 Task: Look for products in the category "Joint Care Supplements" from Now only.
Action: Mouse moved to (262, 124)
Screenshot: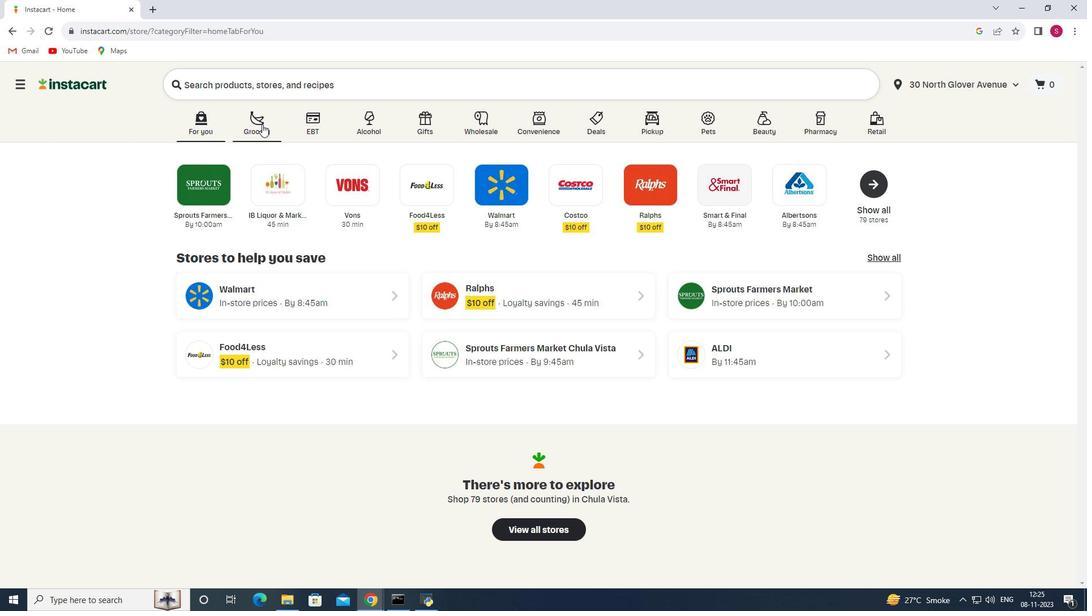 
Action: Mouse pressed left at (262, 124)
Screenshot: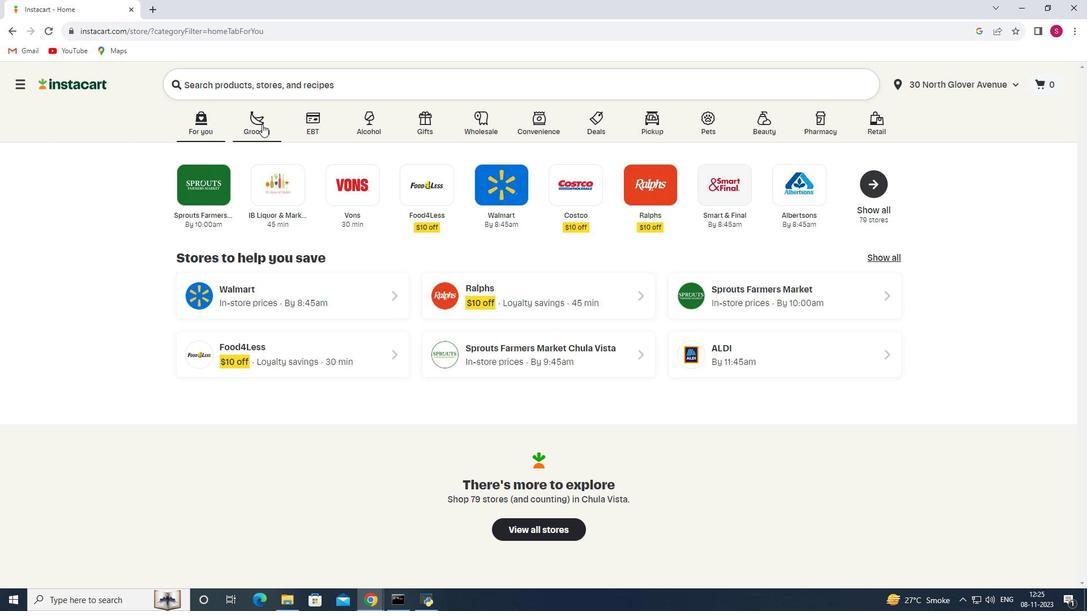 
Action: Mouse moved to (275, 327)
Screenshot: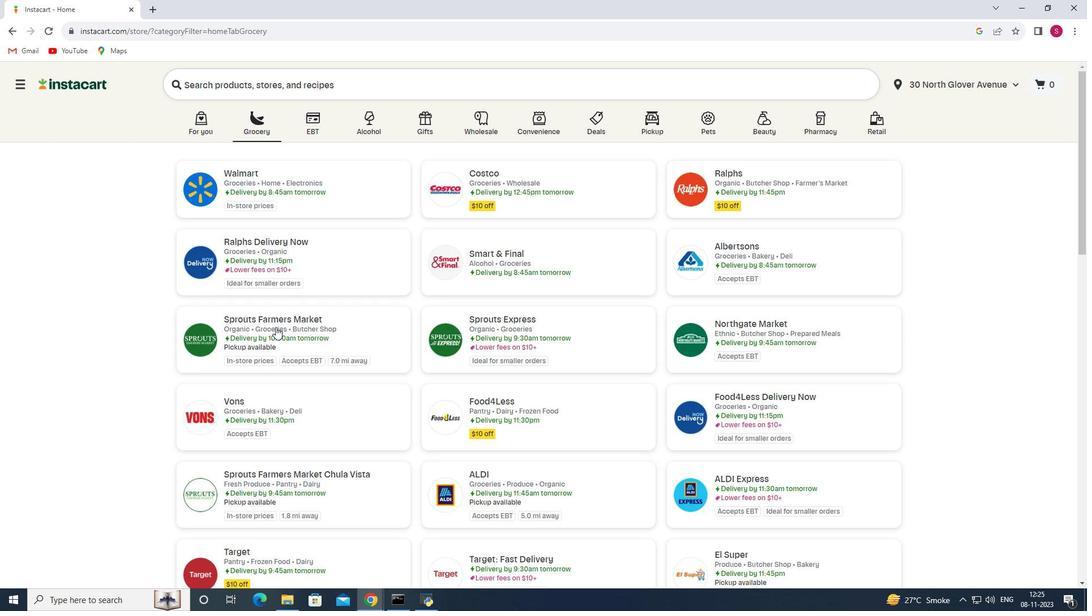 
Action: Mouse pressed left at (275, 327)
Screenshot: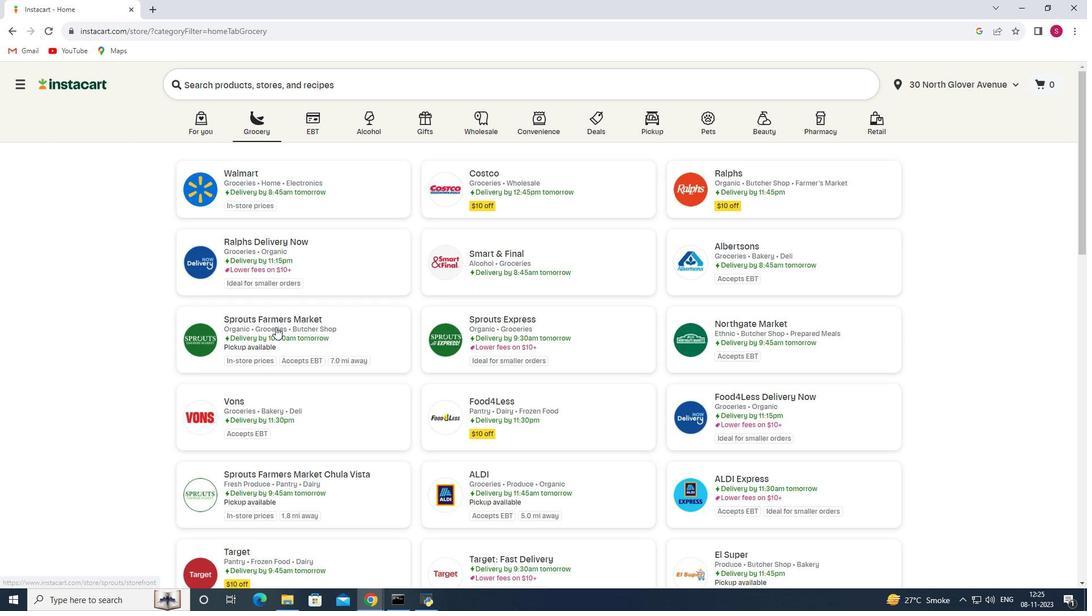
Action: Mouse moved to (71, 321)
Screenshot: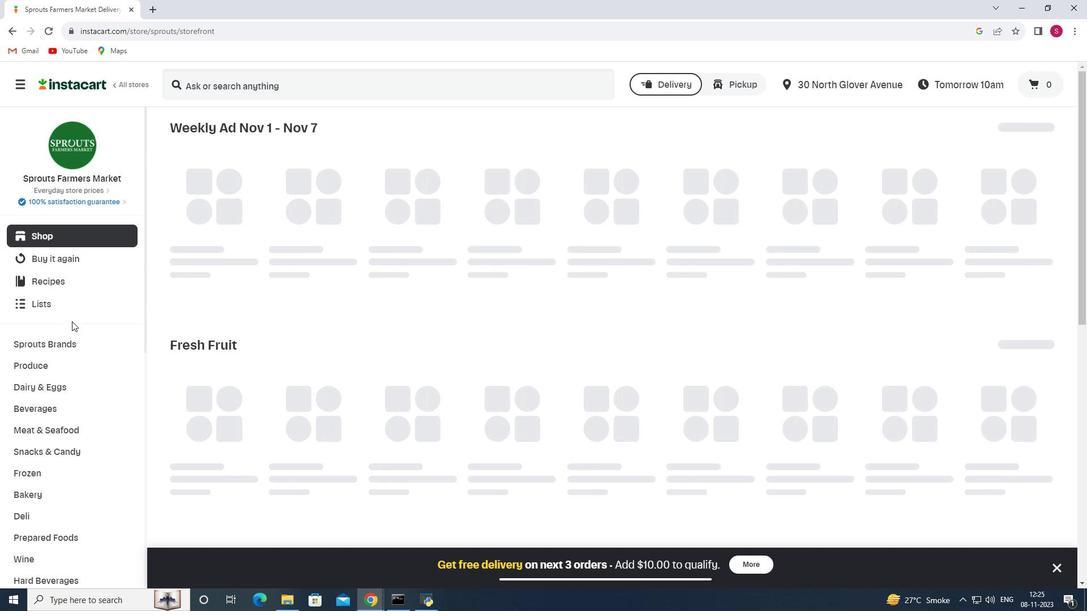 
Action: Mouse scrolled (71, 321) with delta (0, 0)
Screenshot: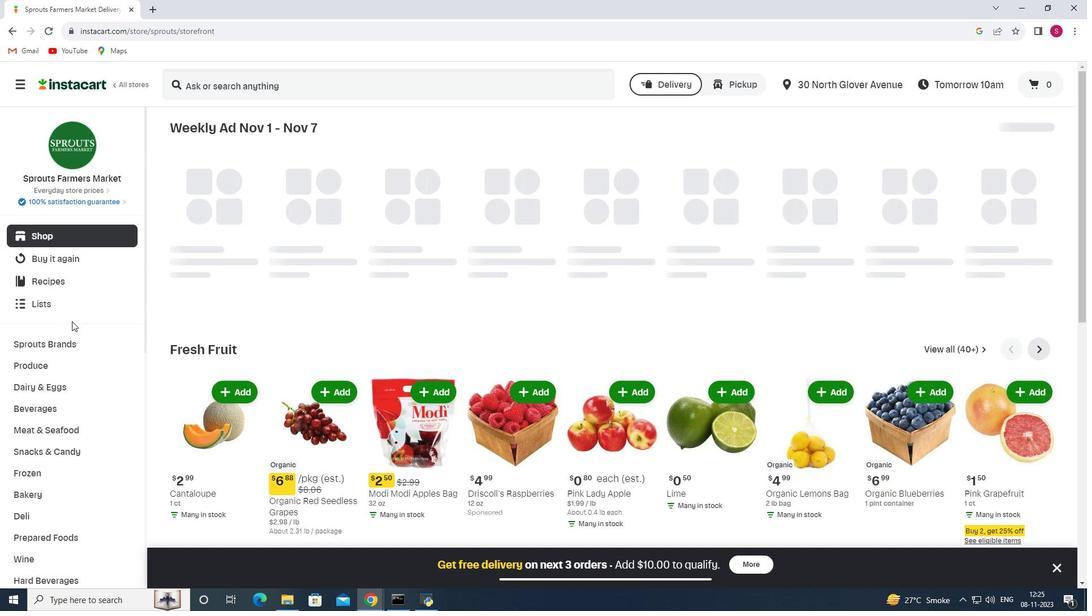 
Action: Mouse scrolled (71, 321) with delta (0, 0)
Screenshot: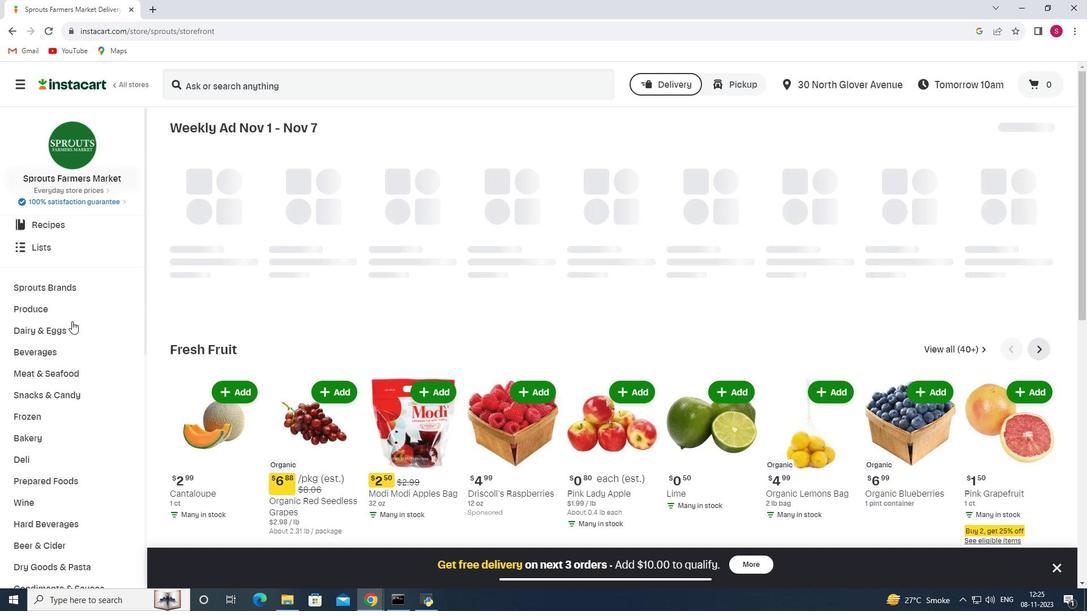 
Action: Mouse scrolled (71, 321) with delta (0, 0)
Screenshot: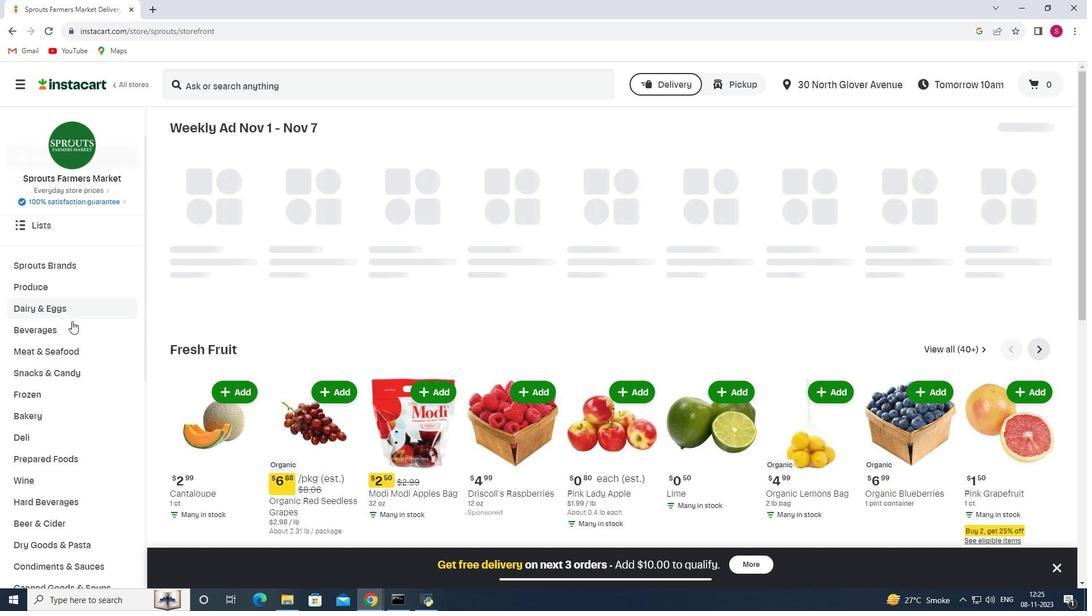 
Action: Mouse scrolled (71, 321) with delta (0, 0)
Screenshot: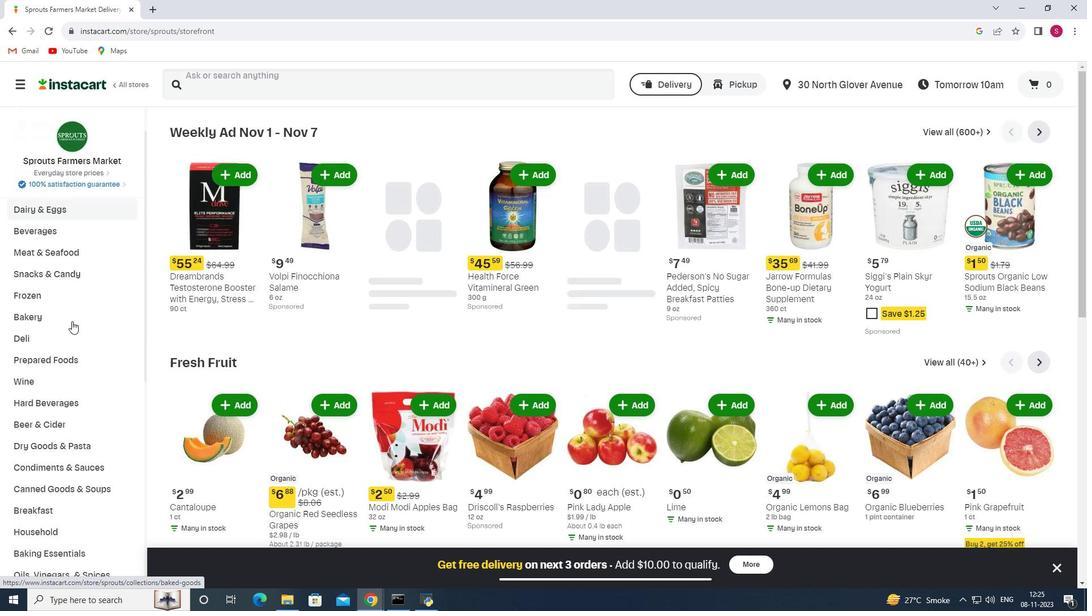 
Action: Mouse scrolled (71, 321) with delta (0, 0)
Screenshot: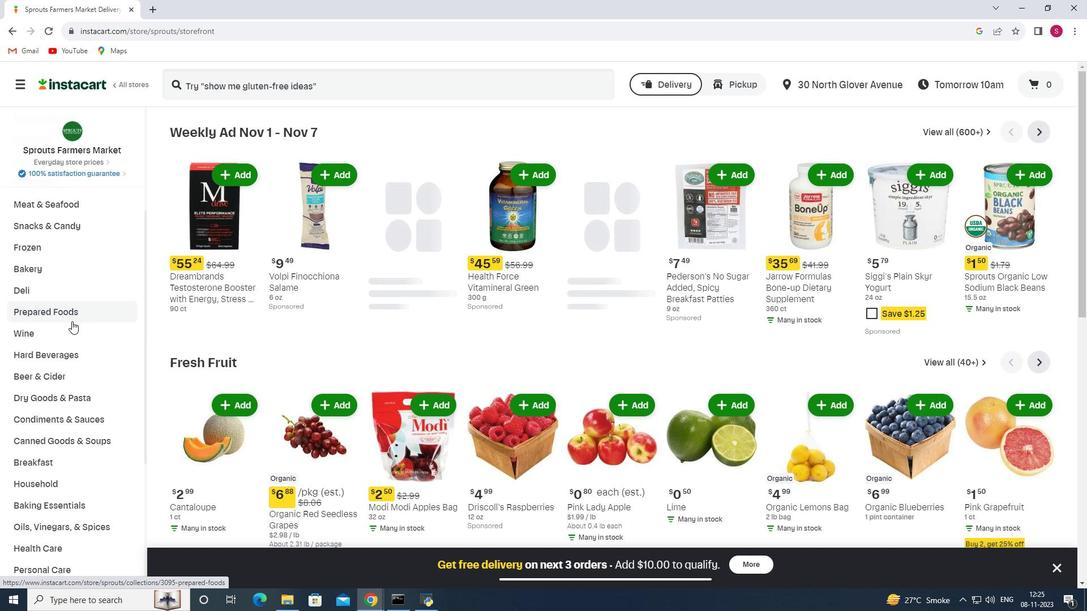 
Action: Mouse scrolled (71, 321) with delta (0, 0)
Screenshot: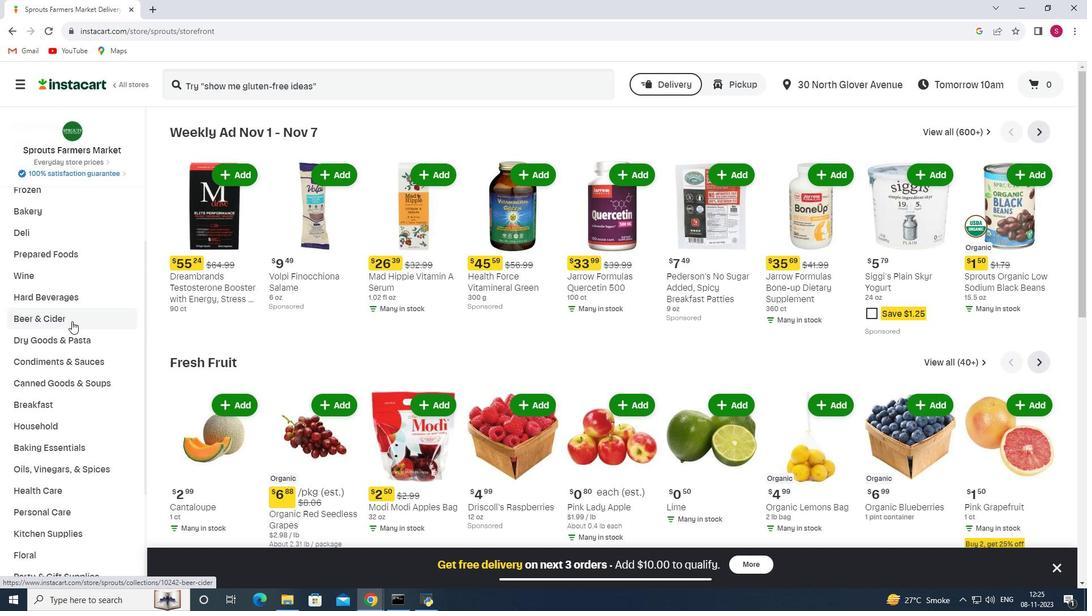 
Action: Mouse scrolled (71, 321) with delta (0, 0)
Screenshot: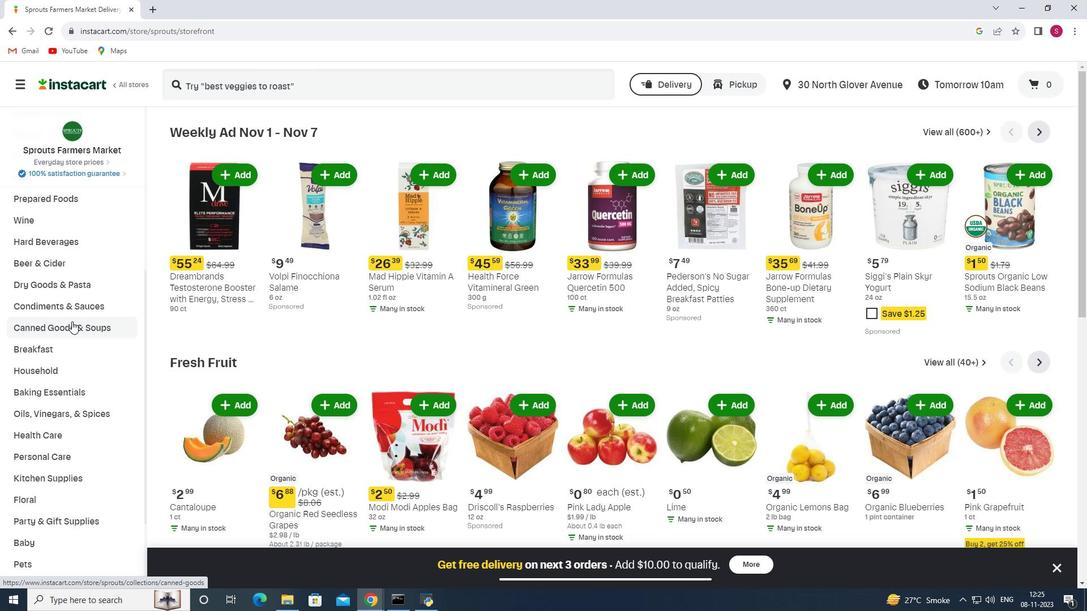 
Action: Mouse scrolled (71, 321) with delta (0, 0)
Screenshot: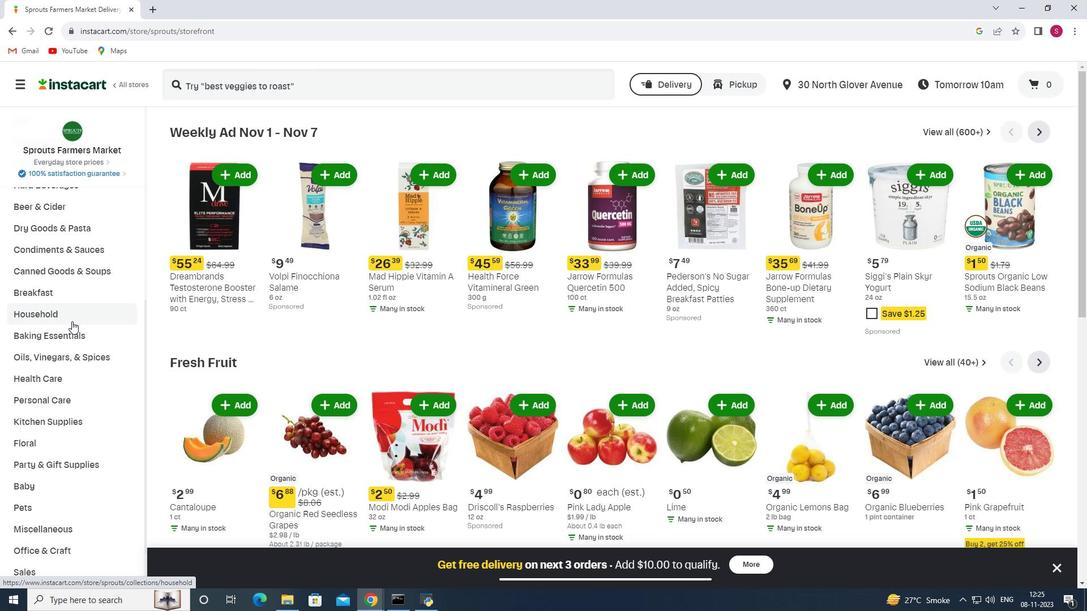 
Action: Mouse moved to (71, 321)
Screenshot: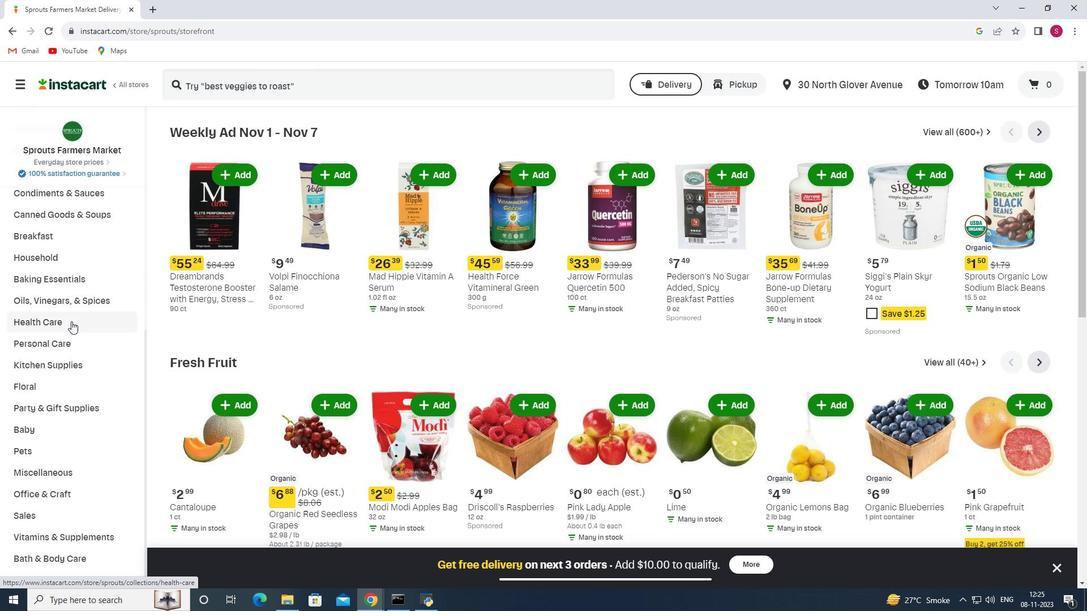 
Action: Mouse pressed left at (71, 321)
Screenshot: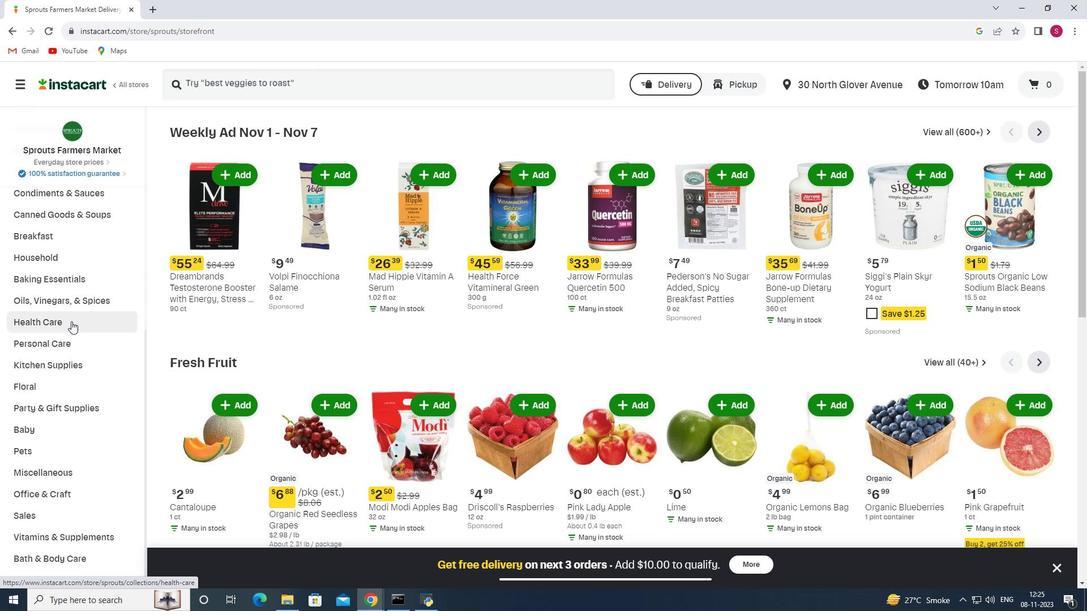 
Action: Mouse moved to (403, 156)
Screenshot: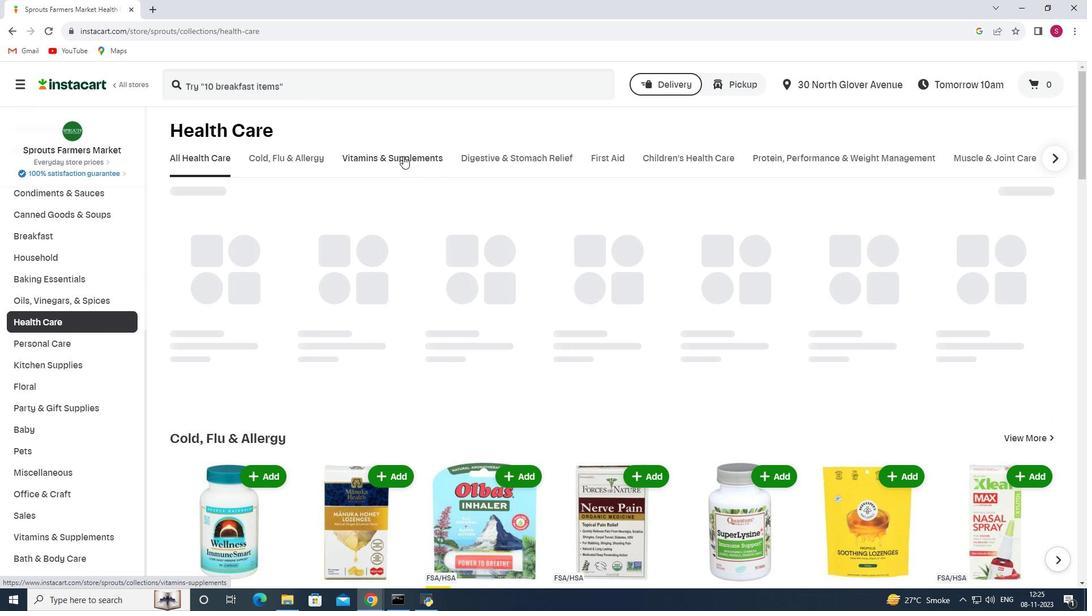 
Action: Mouse pressed left at (403, 156)
Screenshot: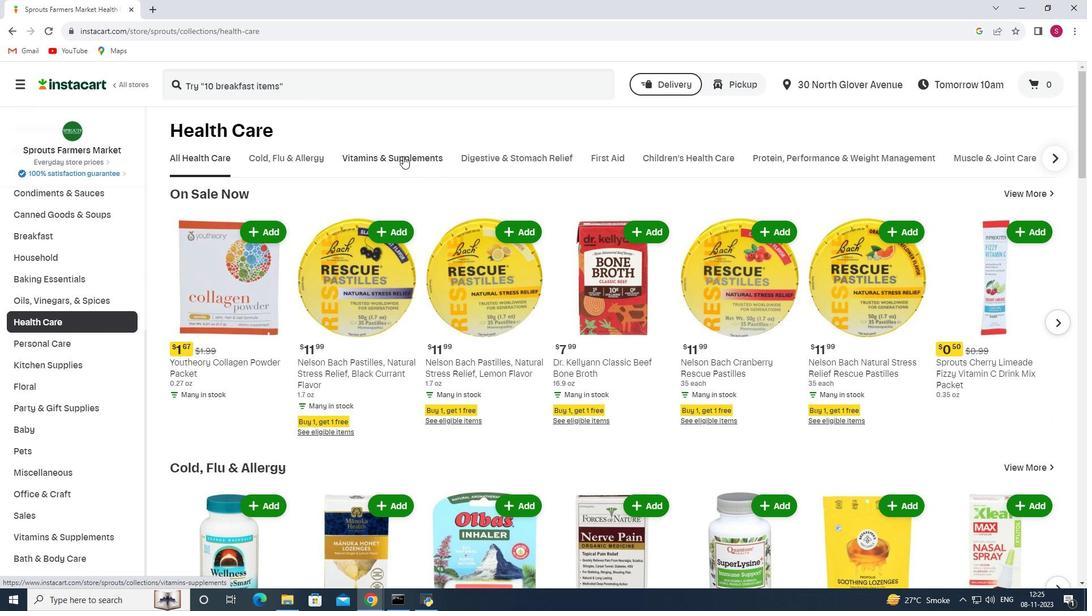 
Action: Mouse moved to (1066, 203)
Screenshot: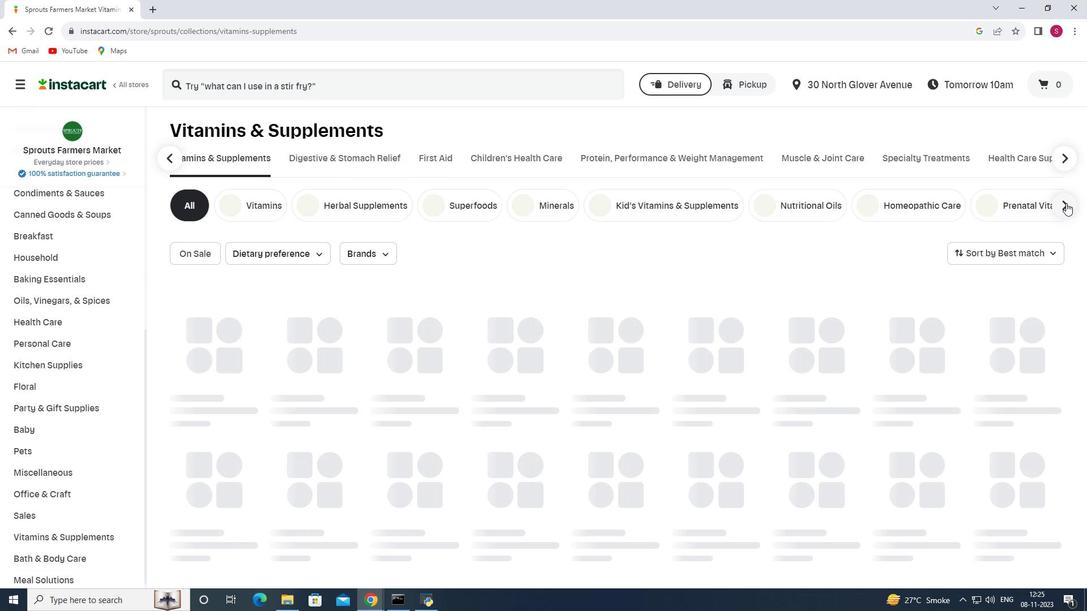 
Action: Mouse pressed left at (1066, 203)
Screenshot: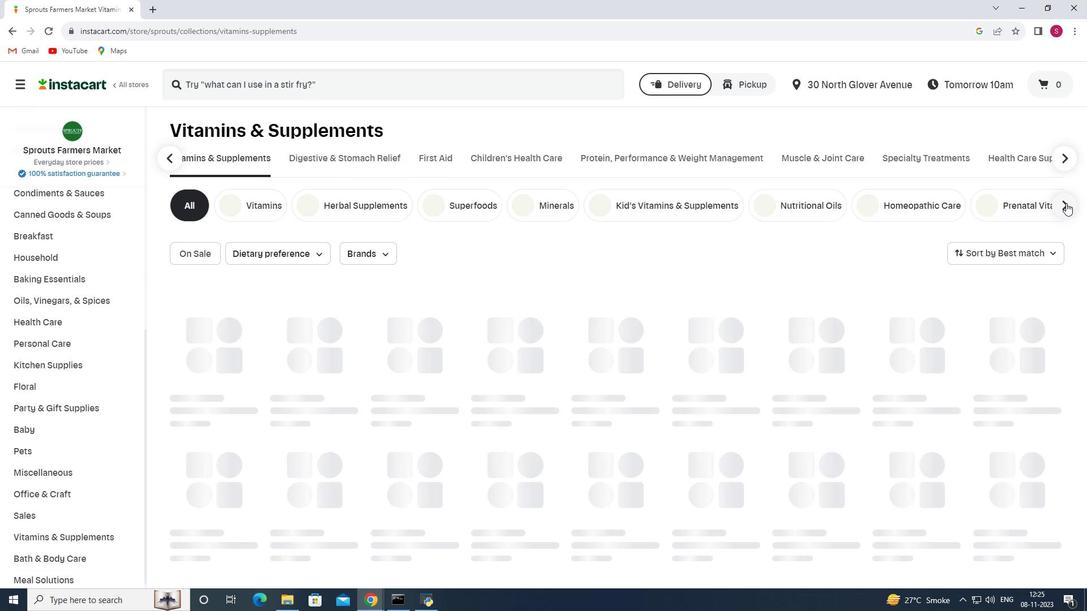 
Action: Mouse moved to (830, 212)
Screenshot: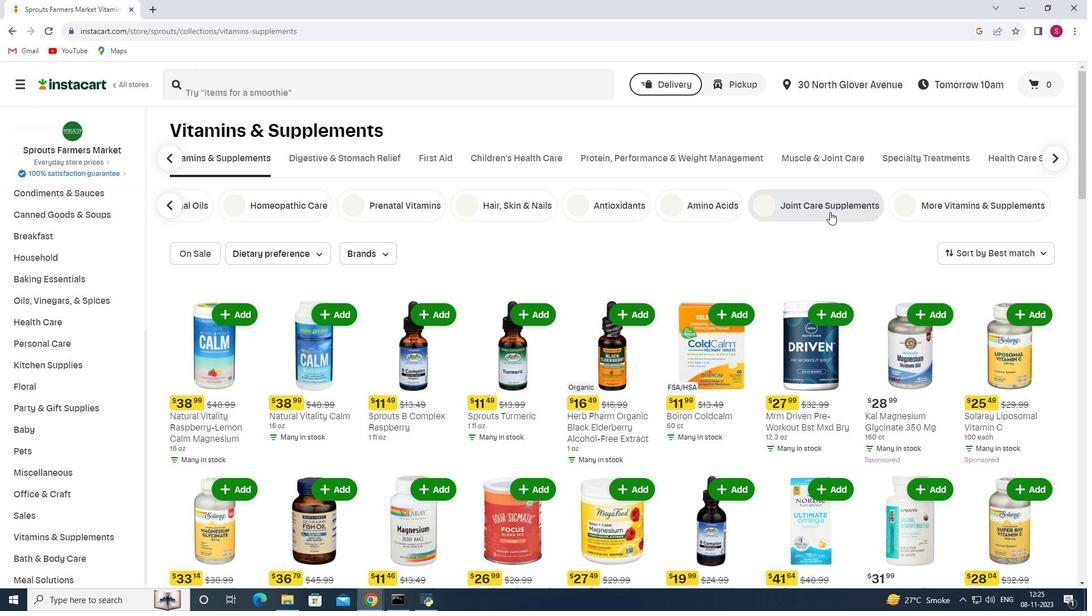 
Action: Mouse pressed left at (830, 212)
Screenshot: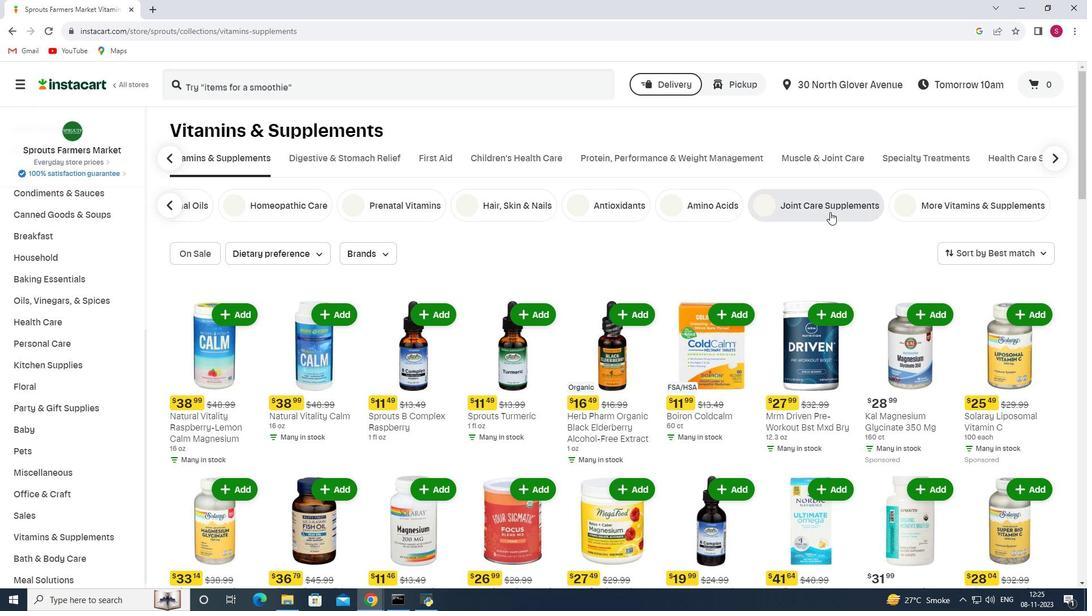 
Action: Mouse moved to (270, 252)
Screenshot: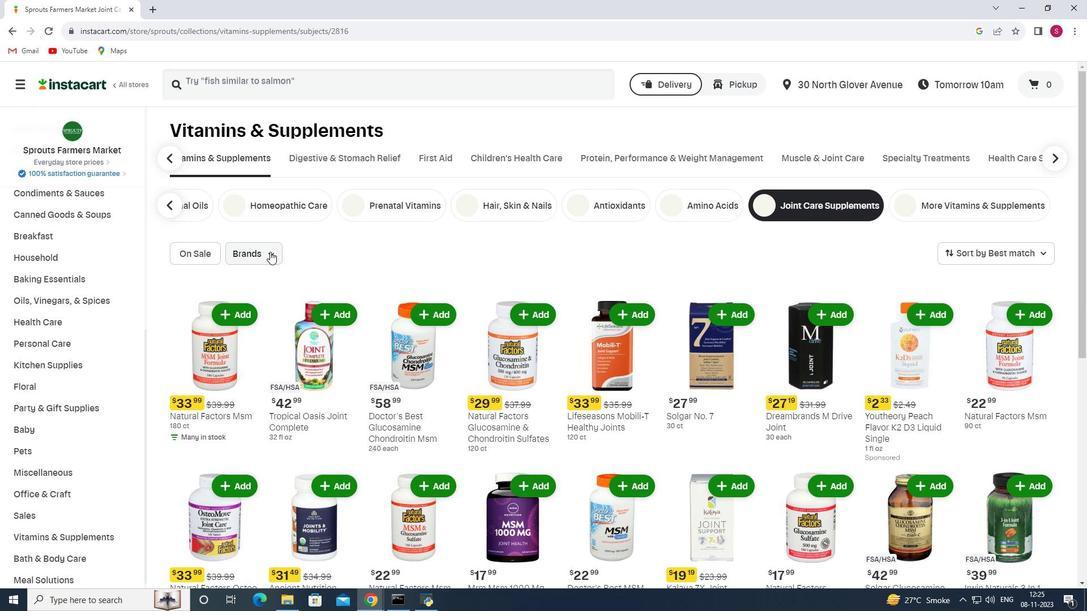 
Action: Mouse pressed left at (270, 252)
Screenshot: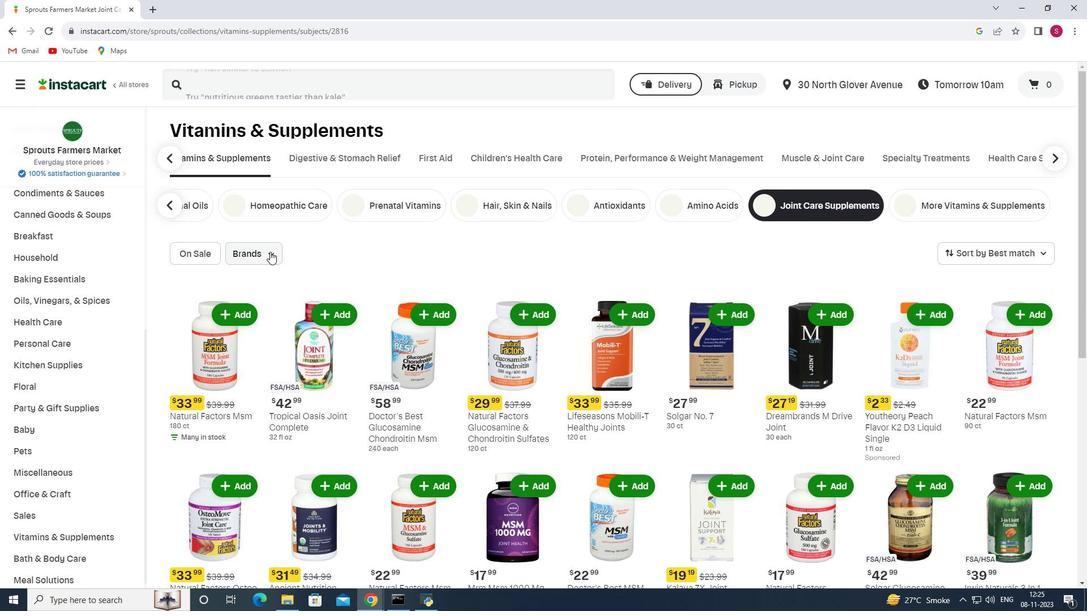 
Action: Mouse moved to (267, 314)
Screenshot: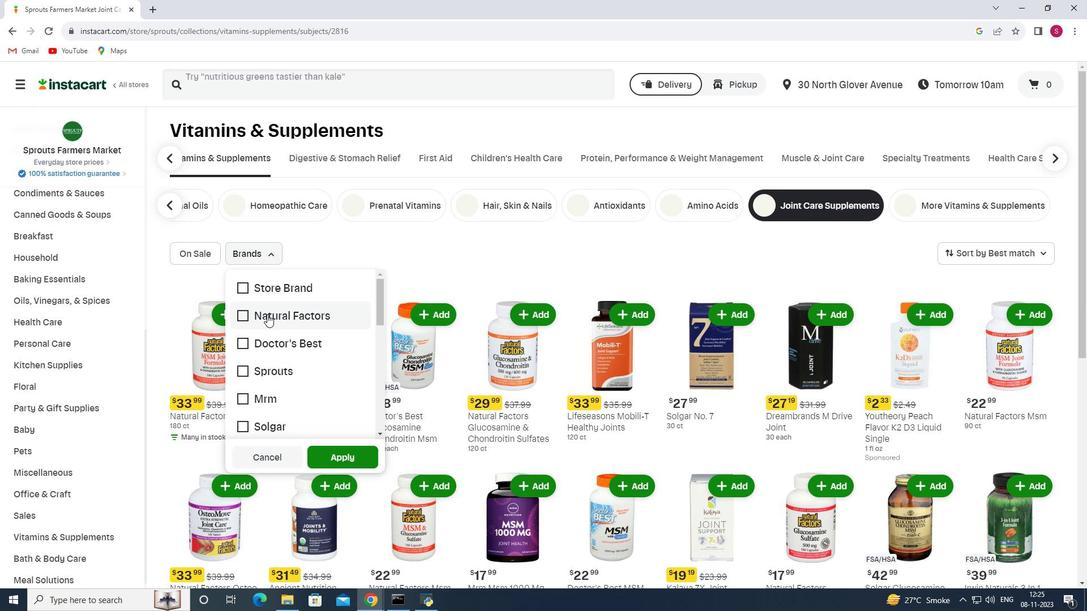 
Action: Mouse scrolled (267, 314) with delta (0, 0)
Screenshot: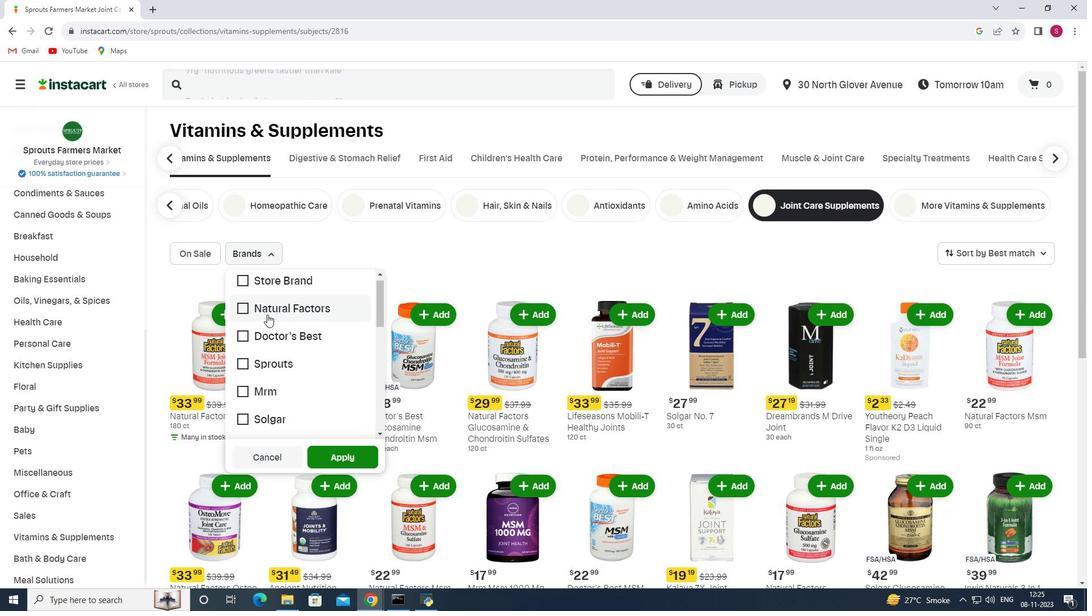 
Action: Mouse scrolled (267, 314) with delta (0, 0)
Screenshot: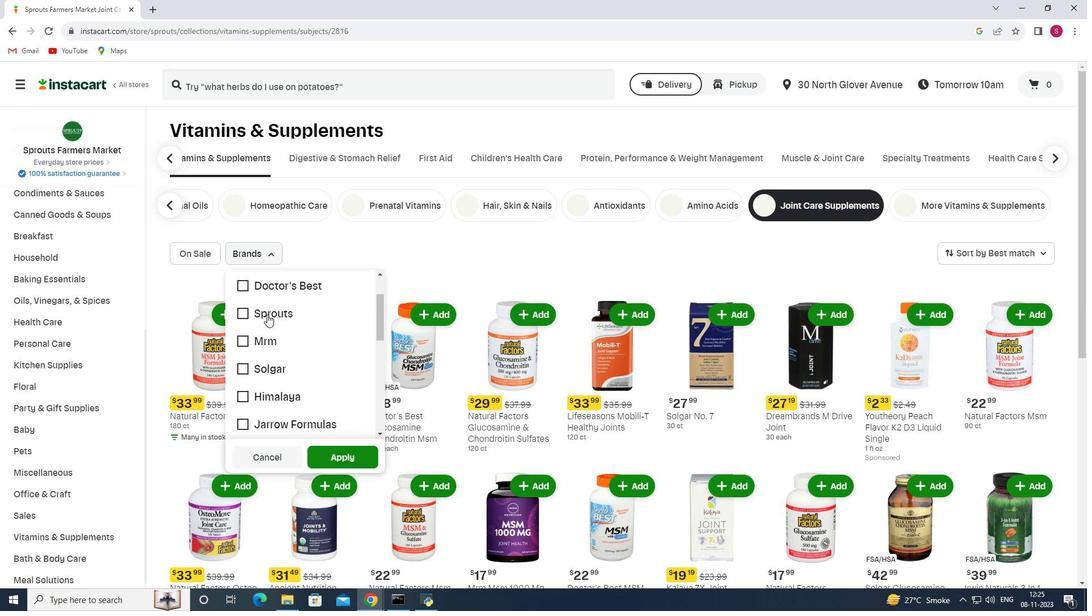 
Action: Mouse scrolled (267, 314) with delta (0, 0)
Screenshot: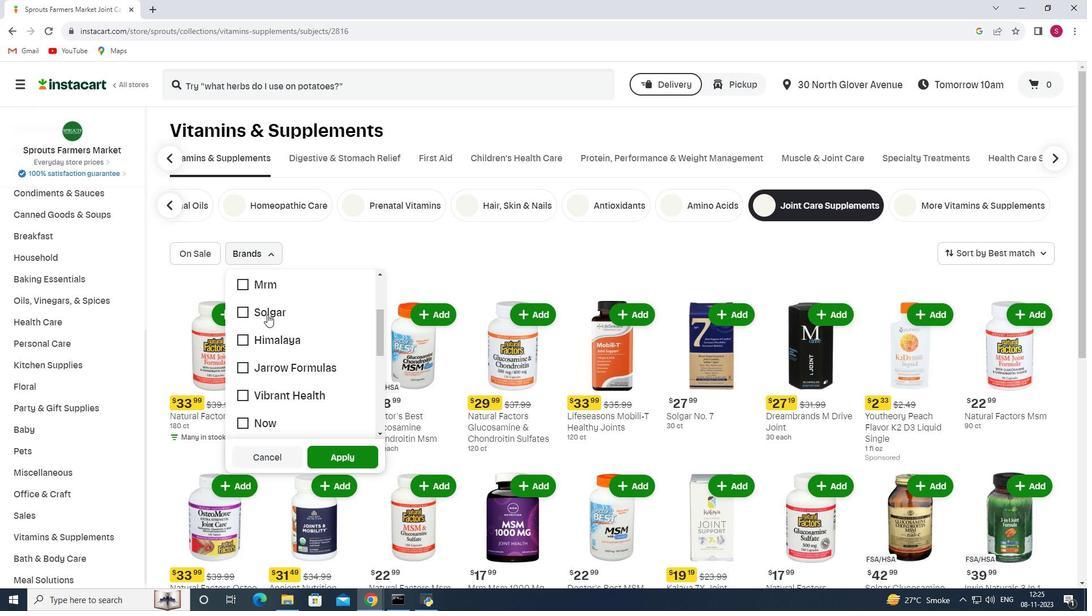 
Action: Mouse moved to (243, 369)
Screenshot: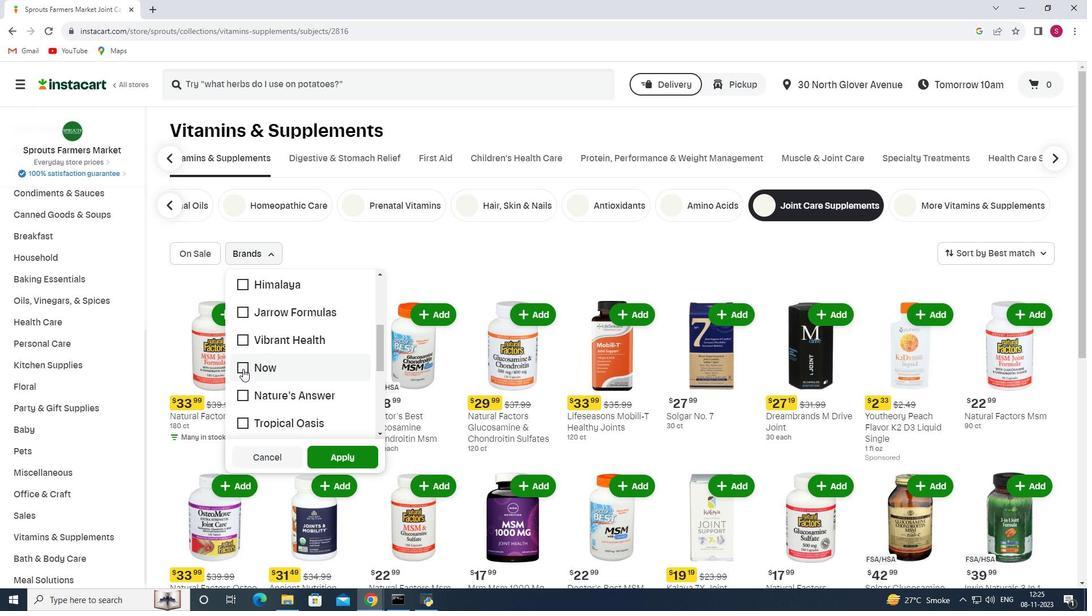 
Action: Mouse pressed left at (243, 369)
Screenshot: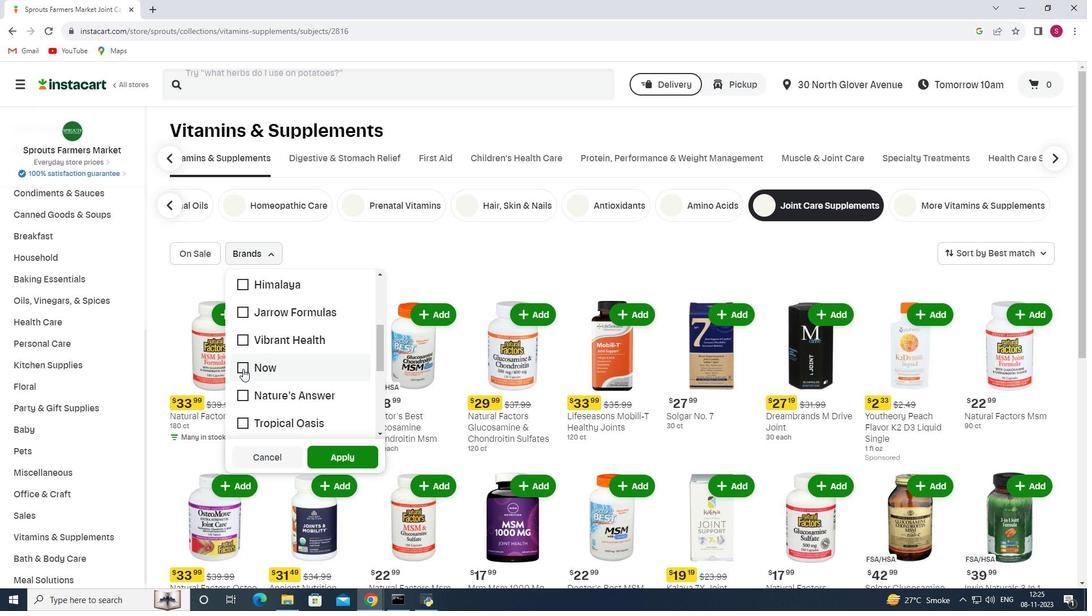
Action: Mouse moved to (333, 452)
Screenshot: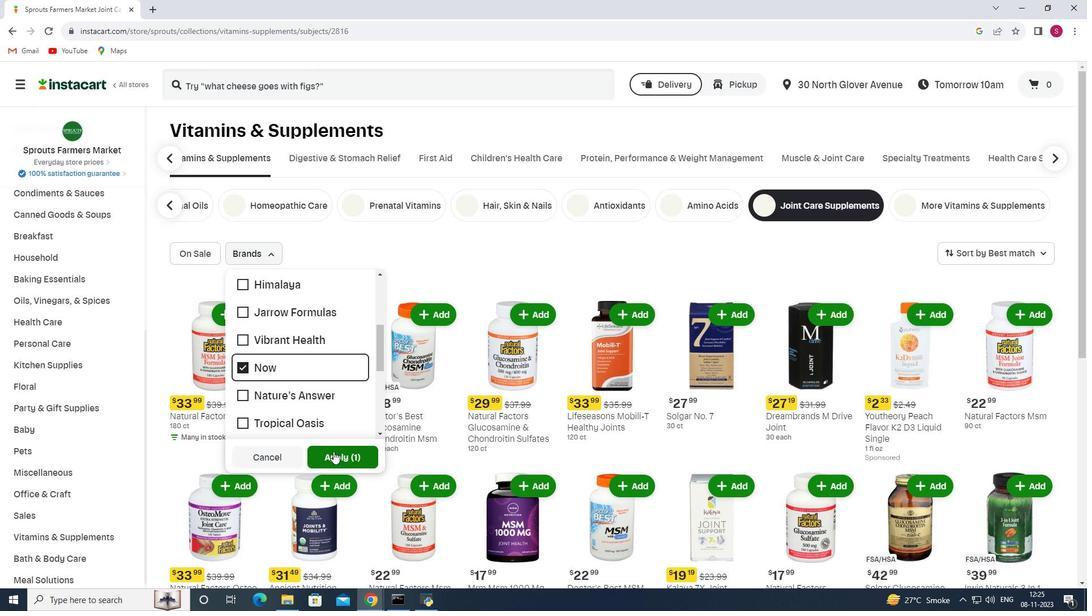 
Action: Mouse pressed left at (333, 452)
Screenshot: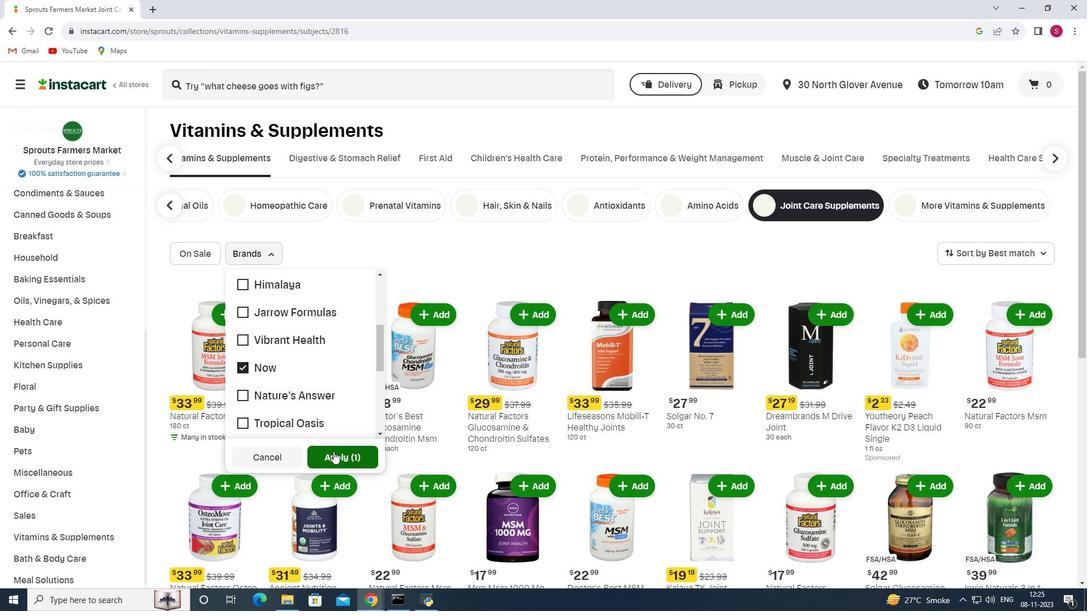 
